 Task: Add the task  Upgrade and migrate company contract negotiation to a cloud-based solution to the section Sonic Spin in the project ComplexBridge and add a Due Date to the respective task as 2024/05/11
Action: Mouse moved to (831, 314)
Screenshot: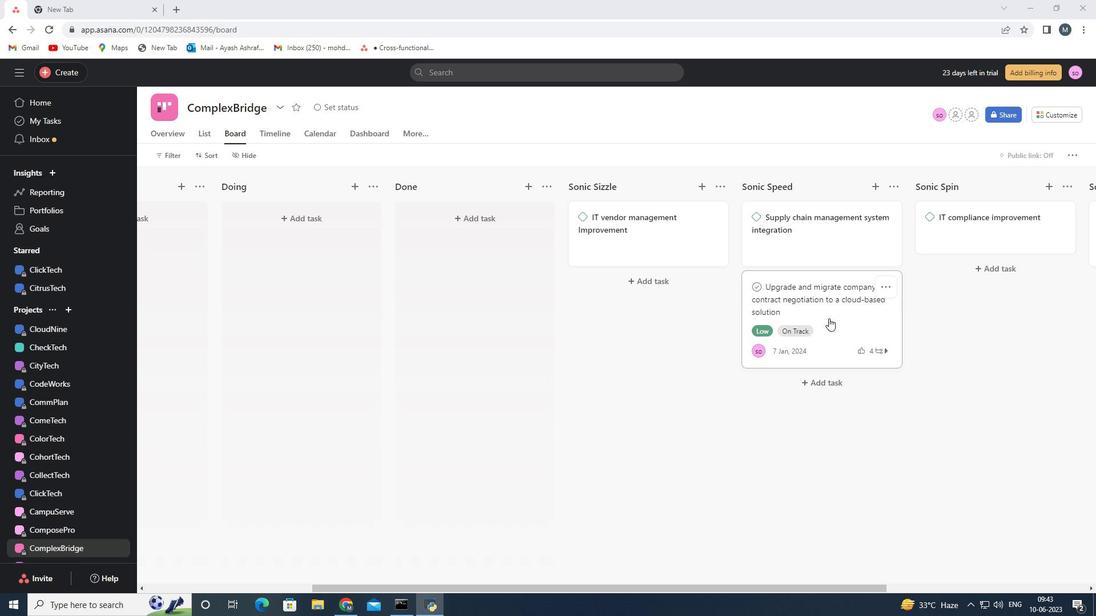 
Action: Mouse pressed left at (831, 314)
Screenshot: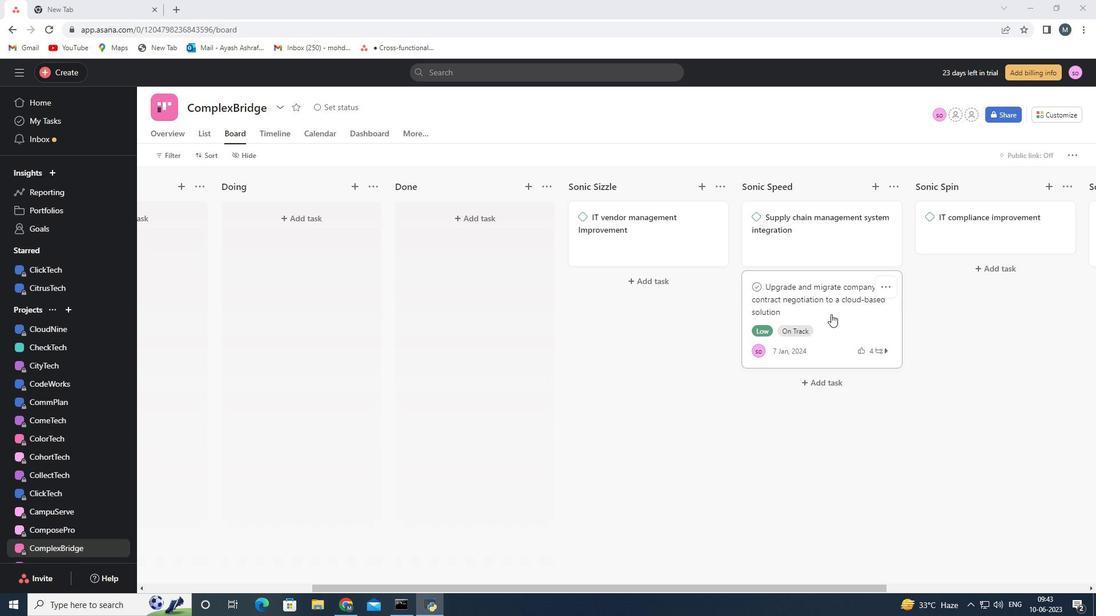 
Action: Mouse moved to (963, 340)
Screenshot: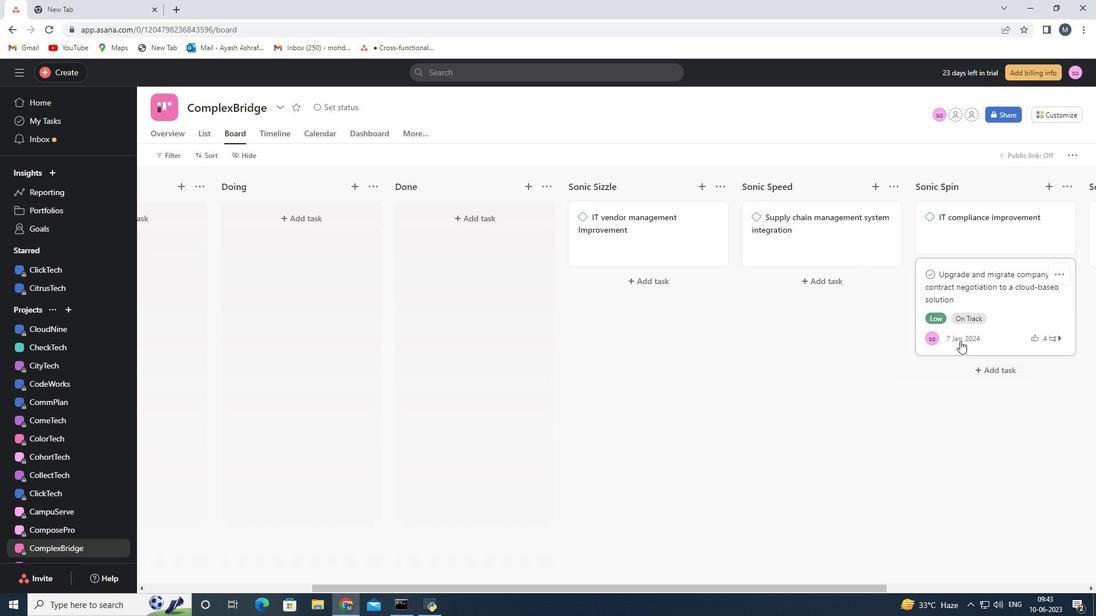 
Action: Mouse pressed left at (963, 340)
Screenshot: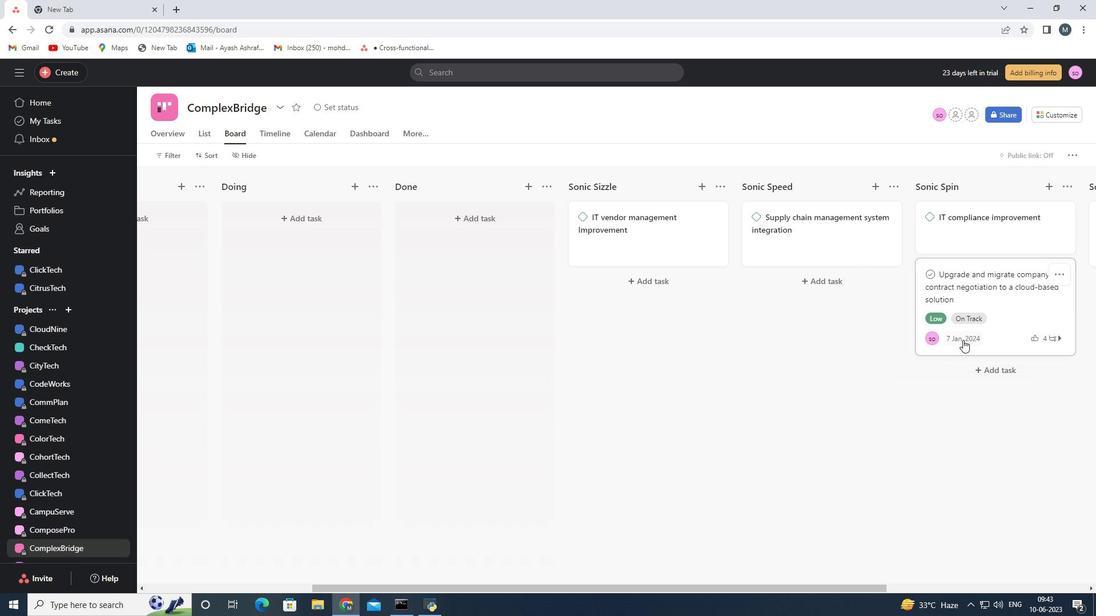
Action: Mouse moved to (977, 129)
Screenshot: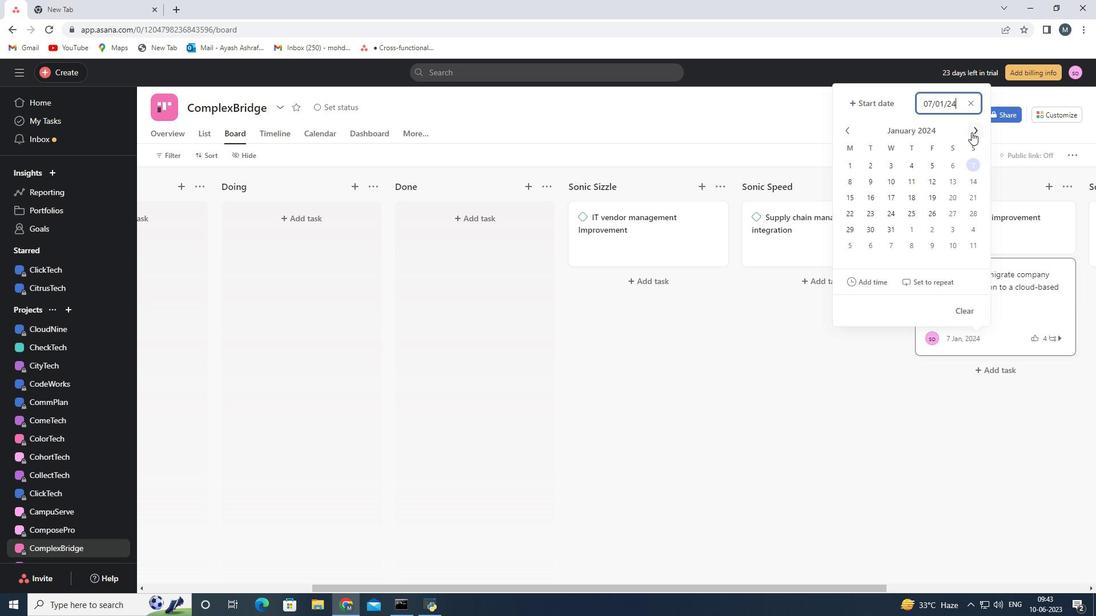 
Action: Mouse pressed left at (977, 129)
Screenshot: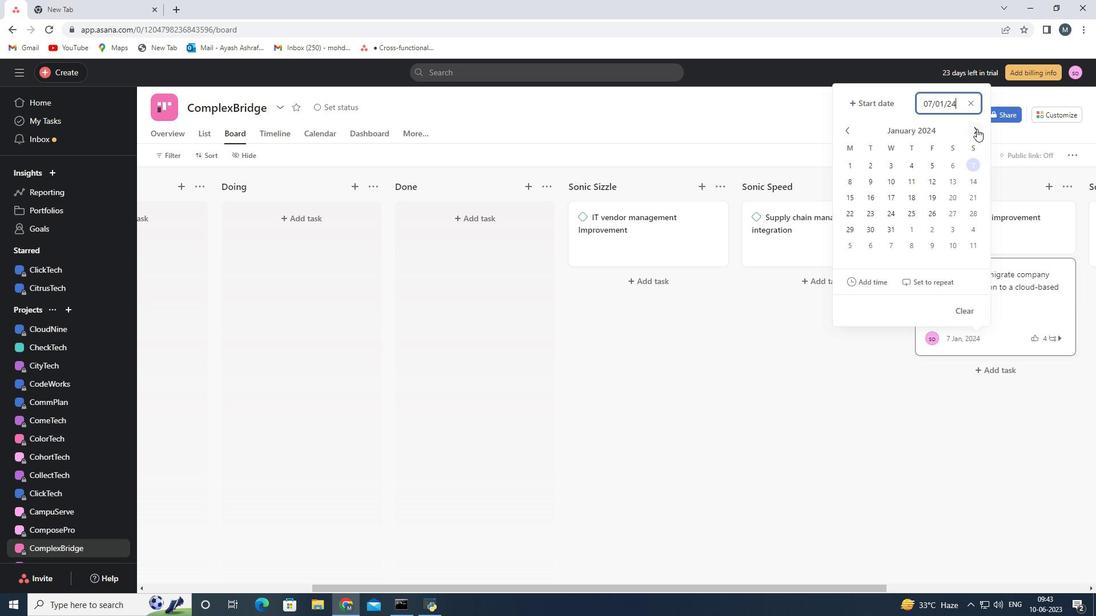 
Action: Mouse pressed left at (977, 129)
Screenshot: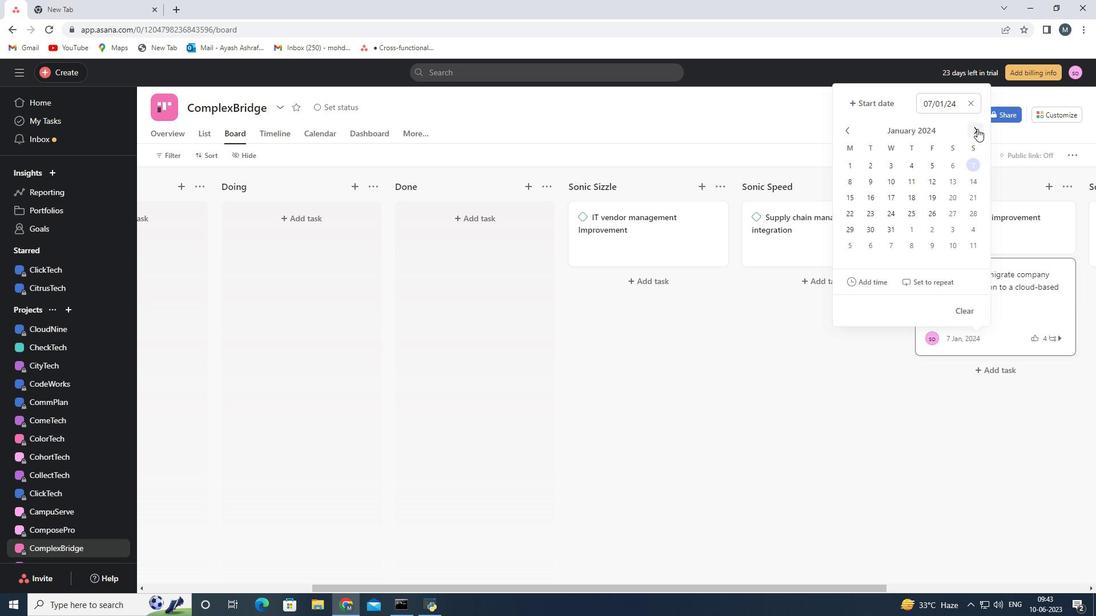 
Action: Mouse pressed left at (977, 129)
Screenshot: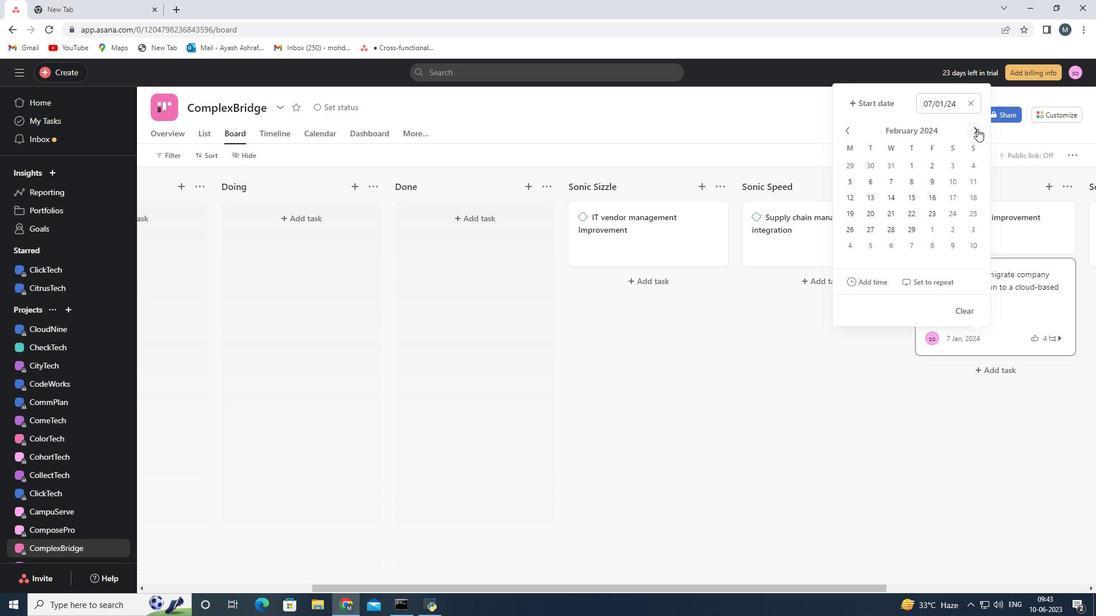 
Action: Mouse pressed left at (977, 129)
Screenshot: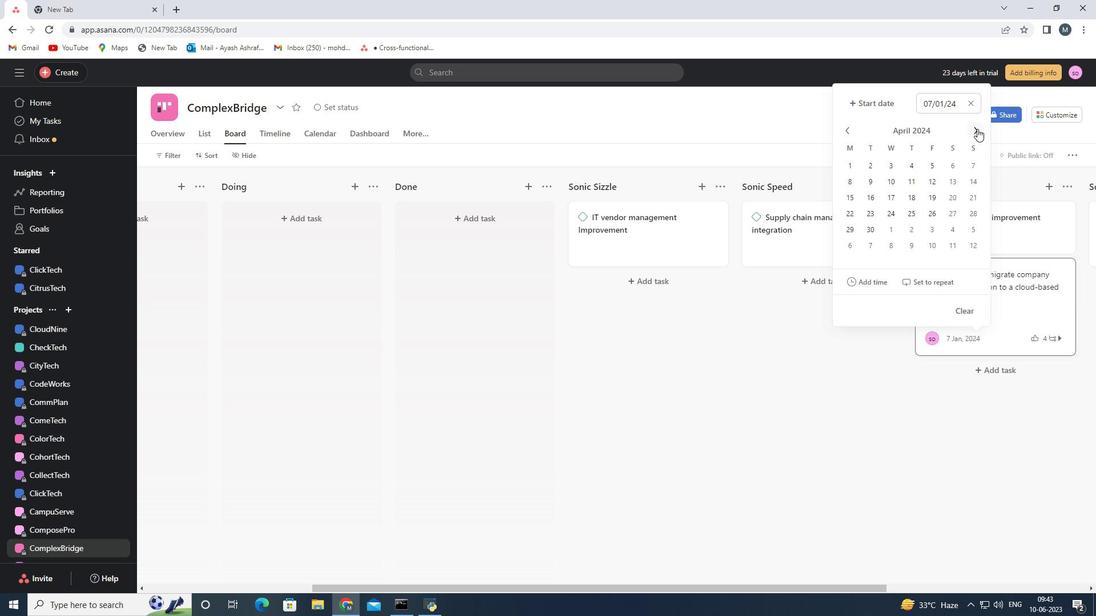 
Action: Mouse moved to (950, 181)
Screenshot: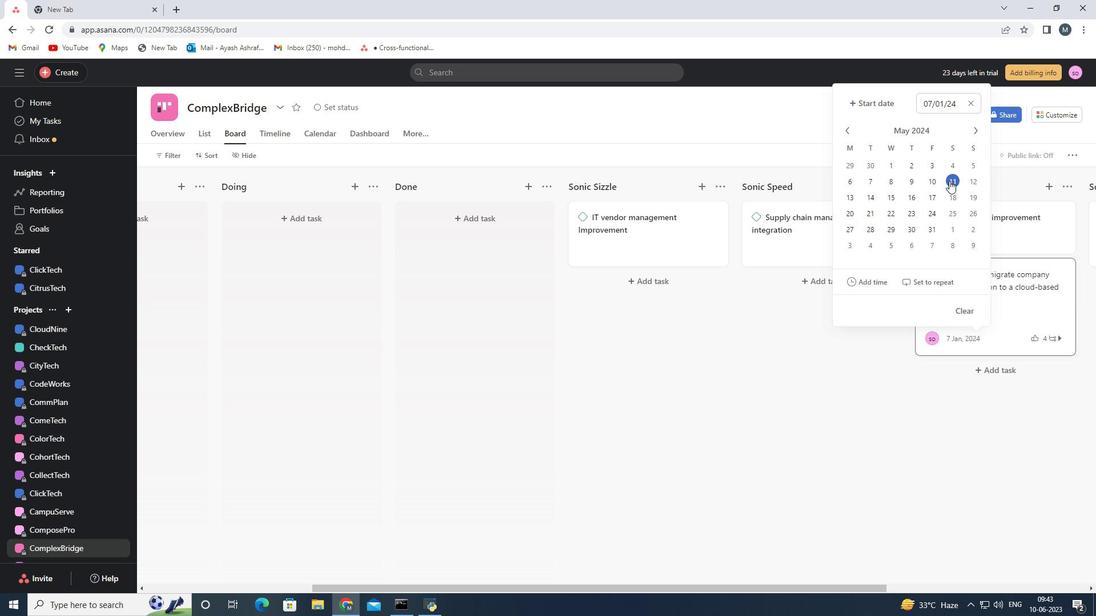 
Action: Mouse pressed left at (950, 181)
Screenshot: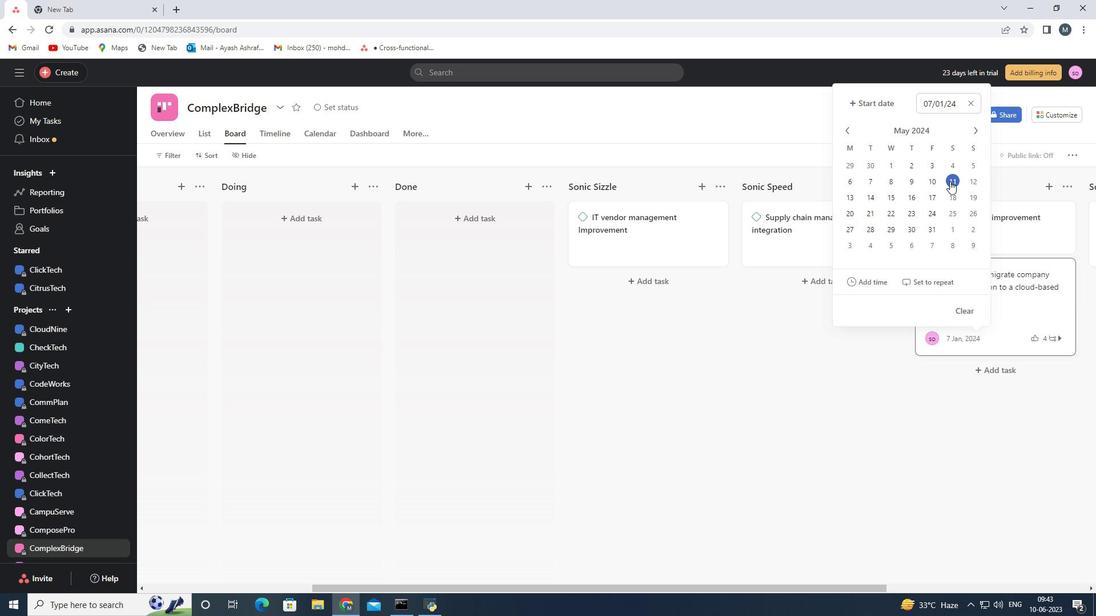 
Action: Mouse moved to (809, 379)
Screenshot: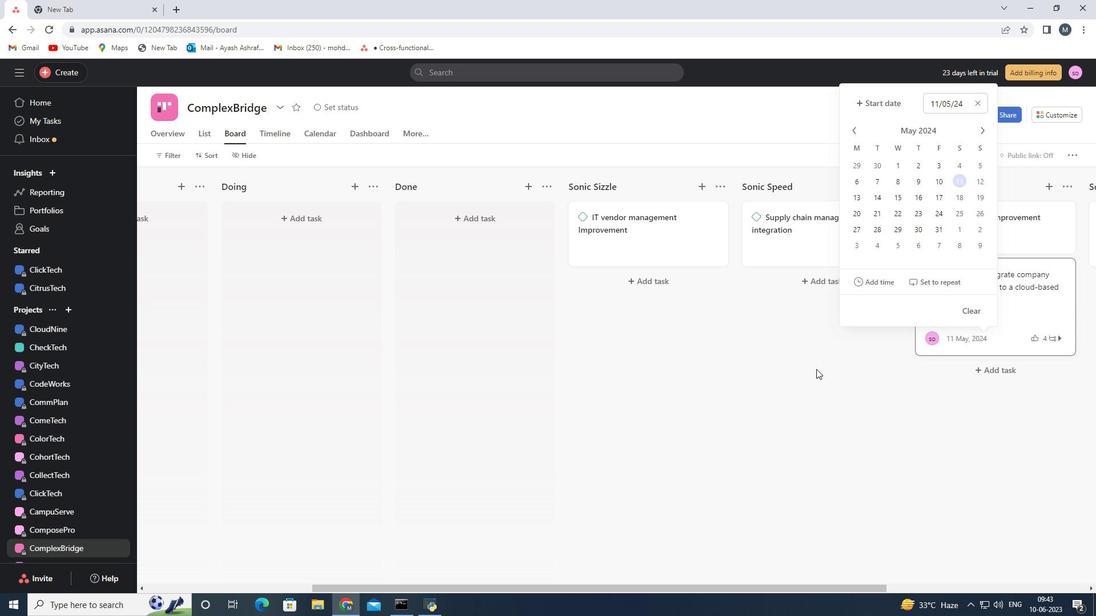 
Action: Mouse pressed left at (809, 379)
Screenshot: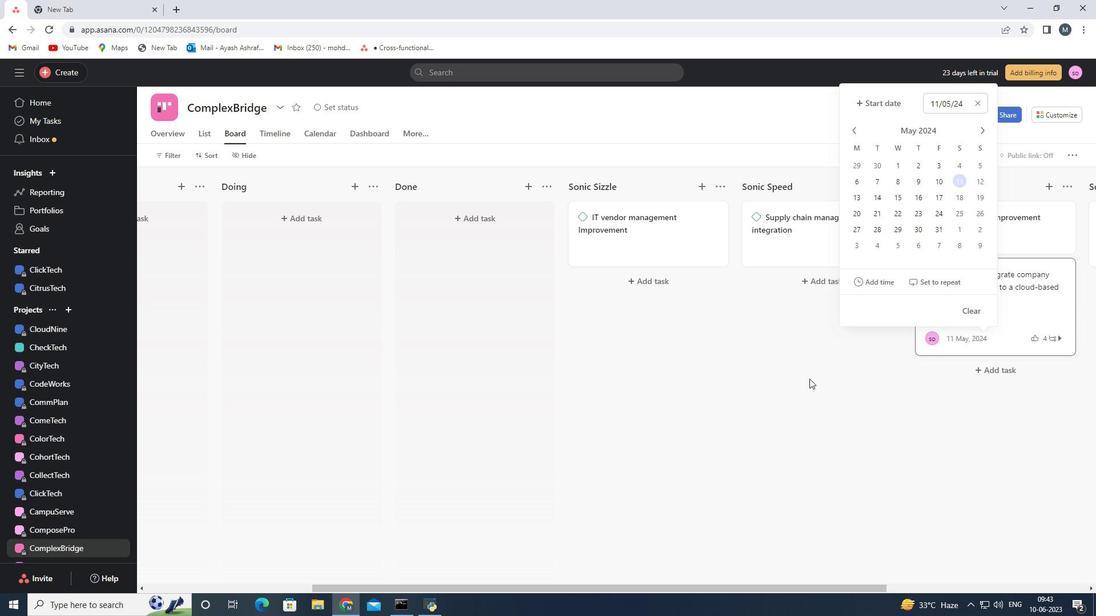 
